 Task: Use JQL to create a filter for issues assigned to you and due this week.
Action: Mouse moved to (183, 72)
Screenshot: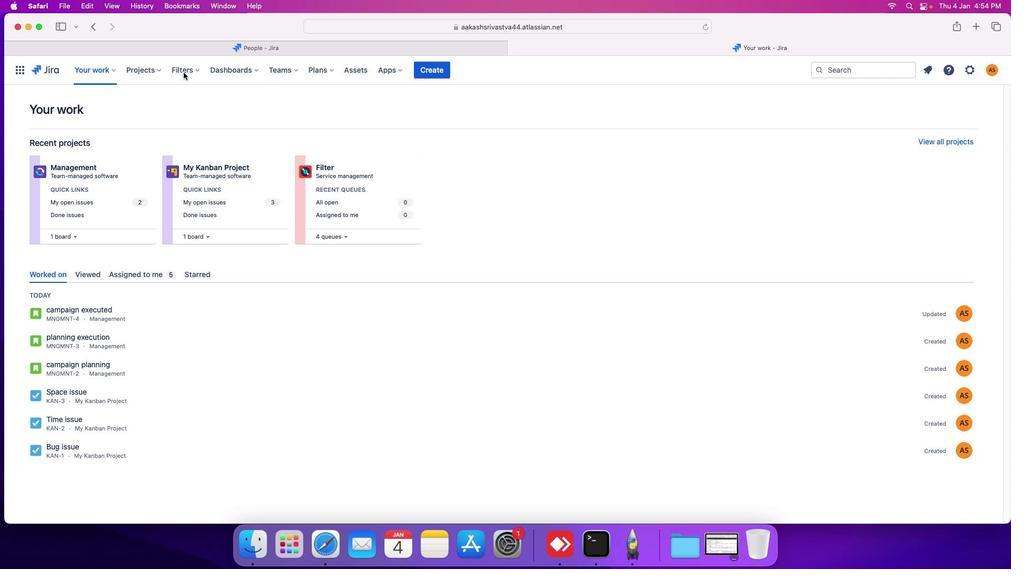 
Action: Mouse pressed left at (183, 72)
Screenshot: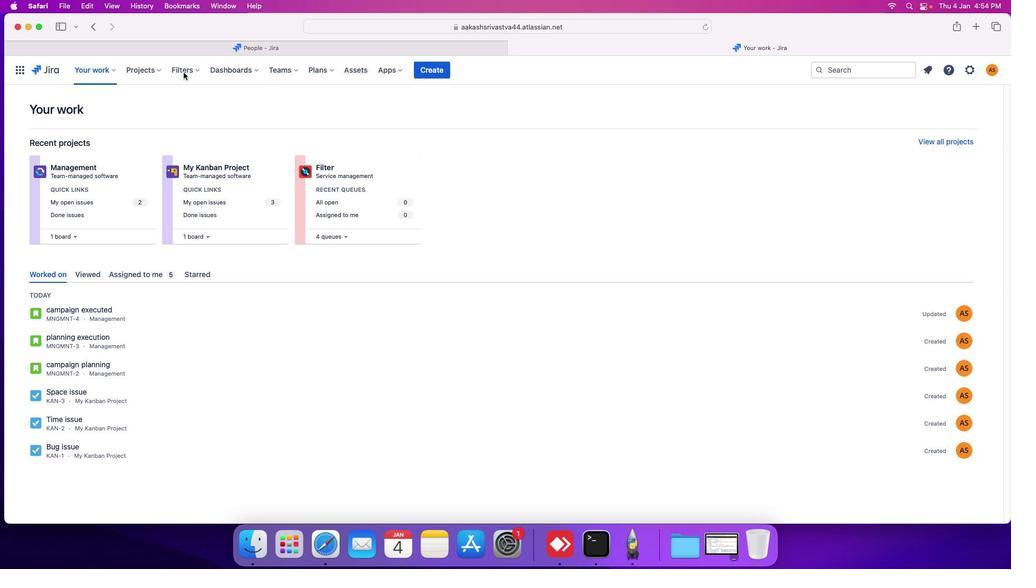 
Action: Mouse pressed left at (183, 72)
Screenshot: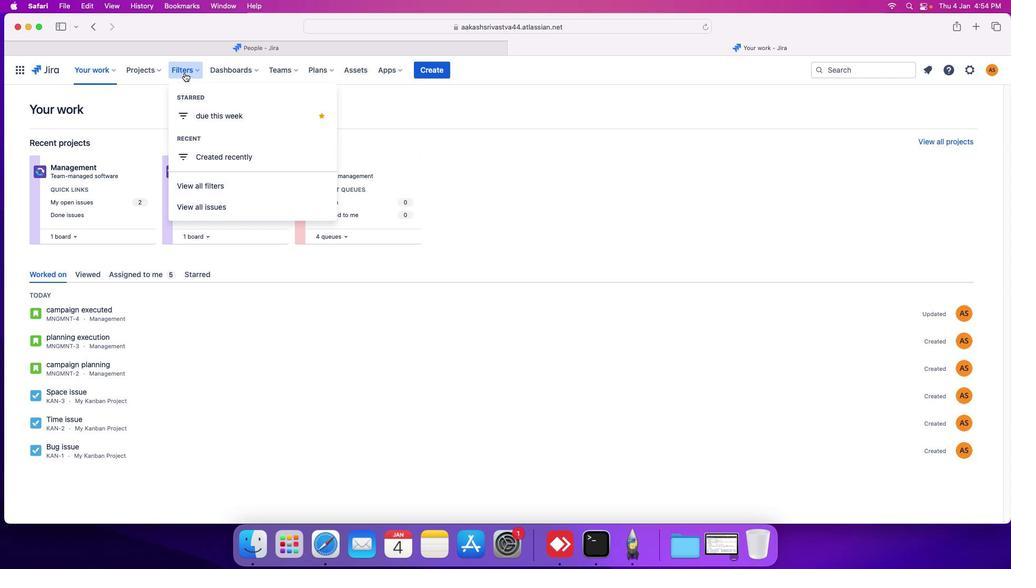 
Action: Mouse moved to (204, 188)
Screenshot: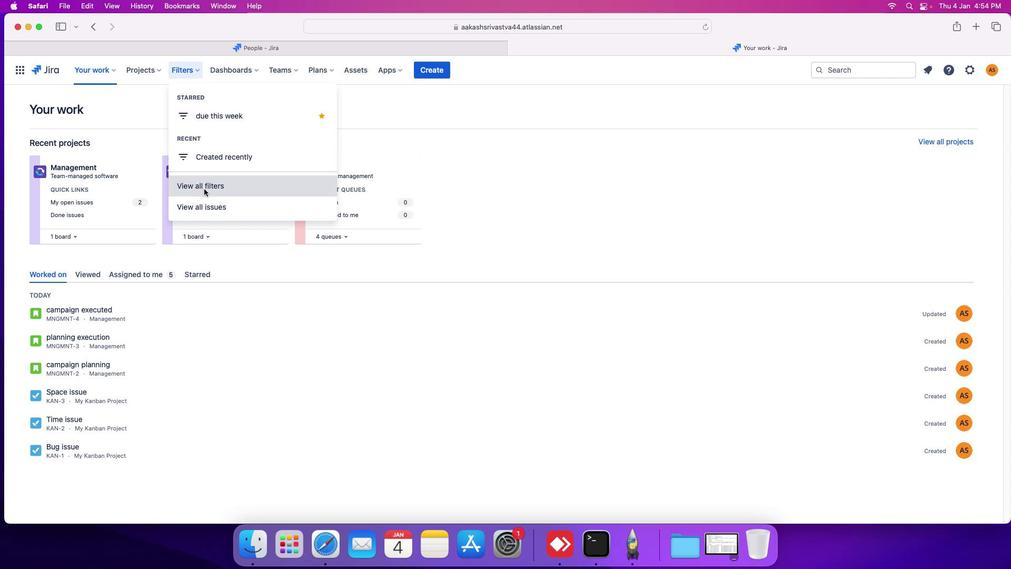 
Action: Mouse pressed left at (204, 188)
Screenshot: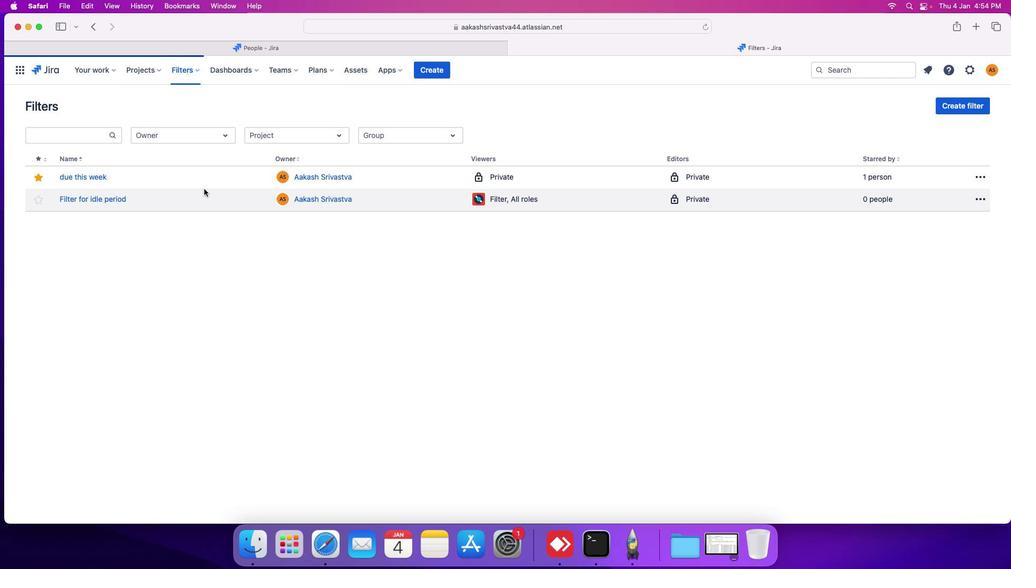 
Action: Mouse moved to (944, 101)
Screenshot: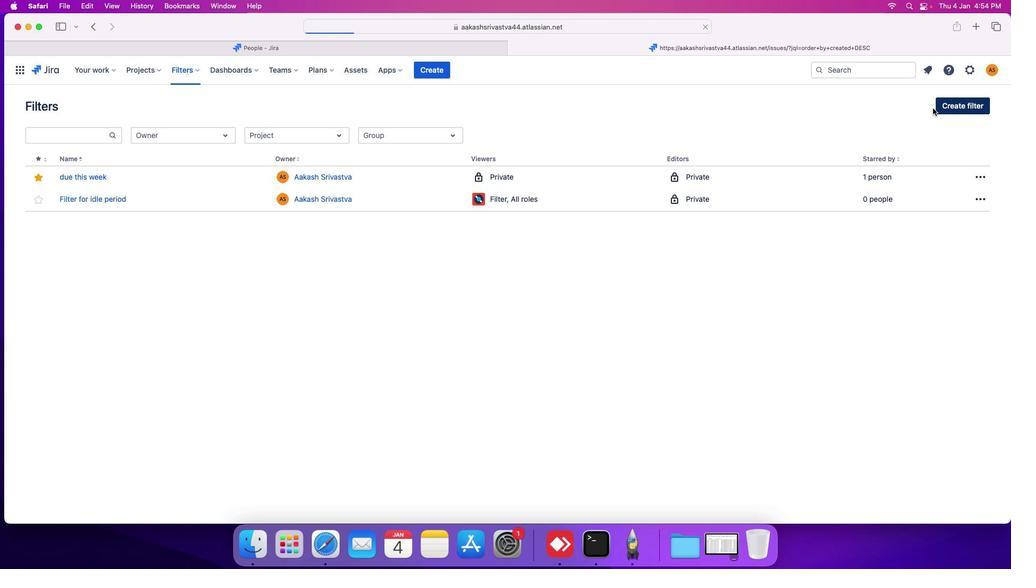 
Action: Mouse pressed left at (944, 101)
Screenshot: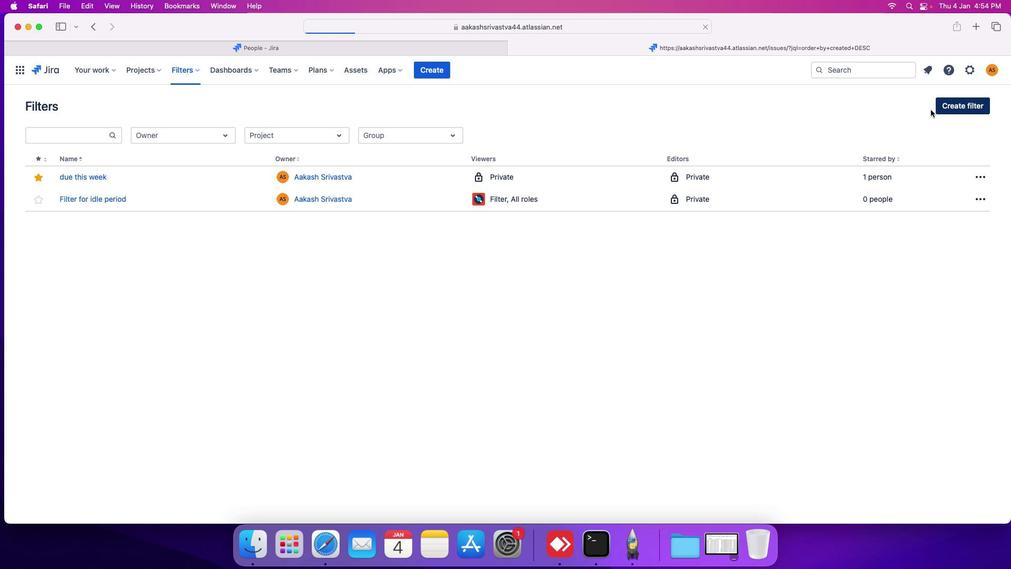 
Action: Mouse moved to (244, 145)
Screenshot: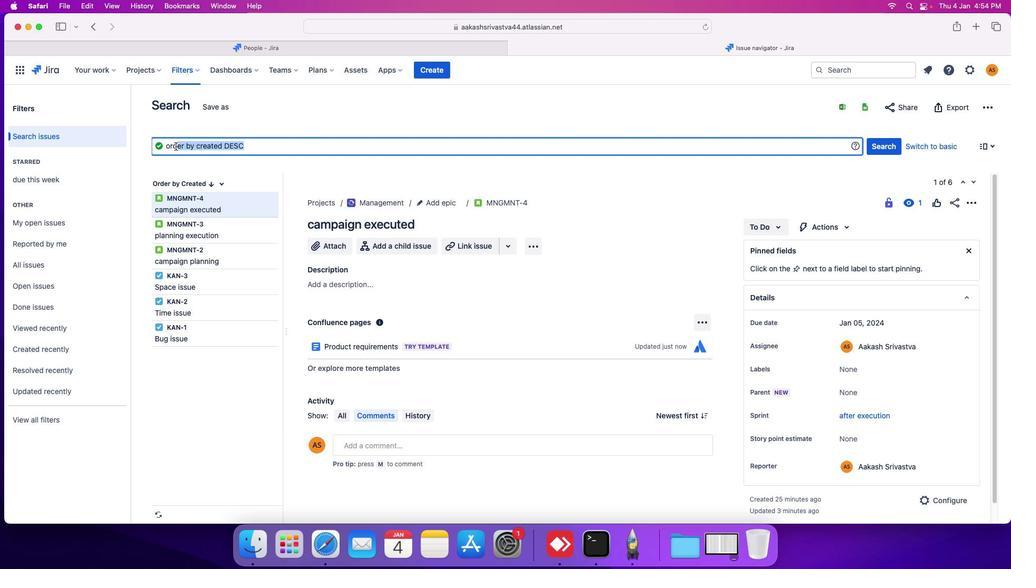 
Action: Mouse pressed left at (244, 145)
Screenshot: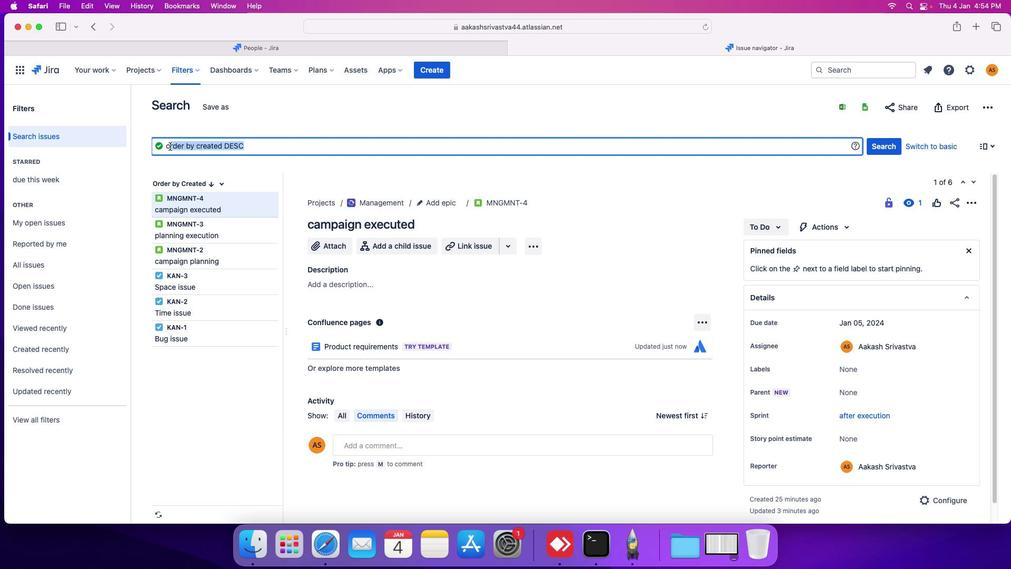 
Action: Mouse moved to (166, 150)
Screenshot: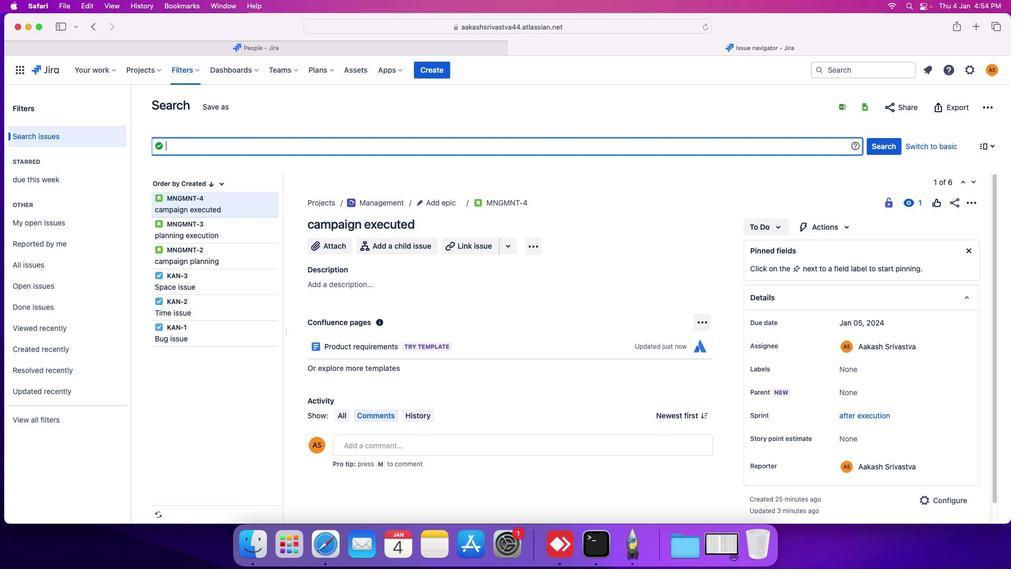 
Action: Key pressed Key.backspace'a''s''s''i''g''n''e''e'Key.space'i''n'Key.shift_r'(''c''u''r''r''e''n''t'Key.shift_r'U''s''e''r'Key.shift_r'('')'')'Key.spaceKey.shift_r'A''N''D'Key.space'd''u''e'Key.shift_r'>''='Key.spaceKey.backspace'2''0''2''4''-''0''1''-''0''1'Key.spaceKey.shift_r'A''N''D'Key.space'd''u''e'Key.spaceKey.shift_r'<''='Key.space'2''0''2''4''-''0''1''-''0''6'Key.space'o''r''d''e''r''e''d'Key.backspaceKey.backspaceKey.space'b''y'Key.space'c''r''e''a''t''e''d'Key.spaceKey.shift_r'D''E''S''C'
Screenshot: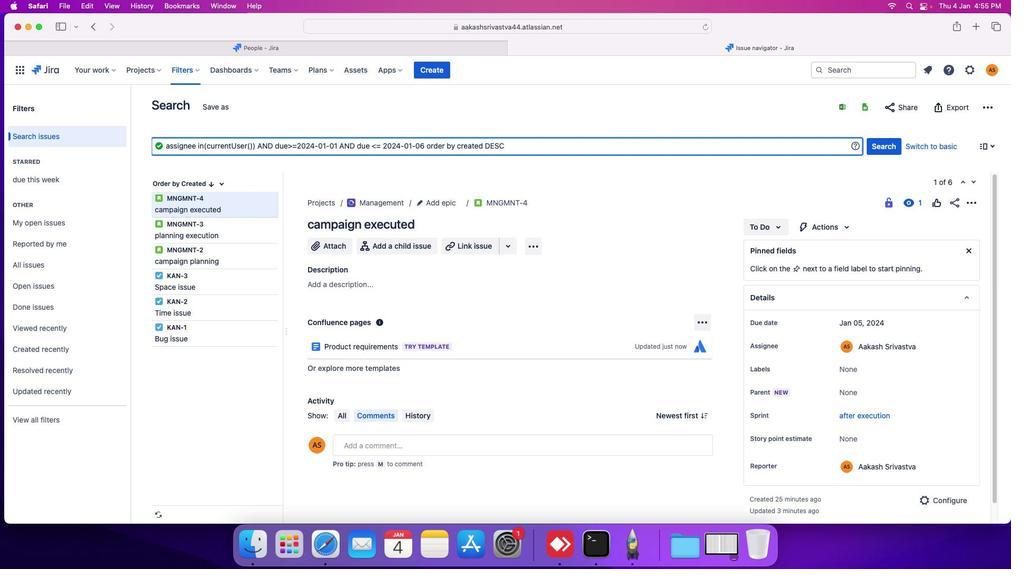 
Action: Mouse moved to (890, 149)
Screenshot: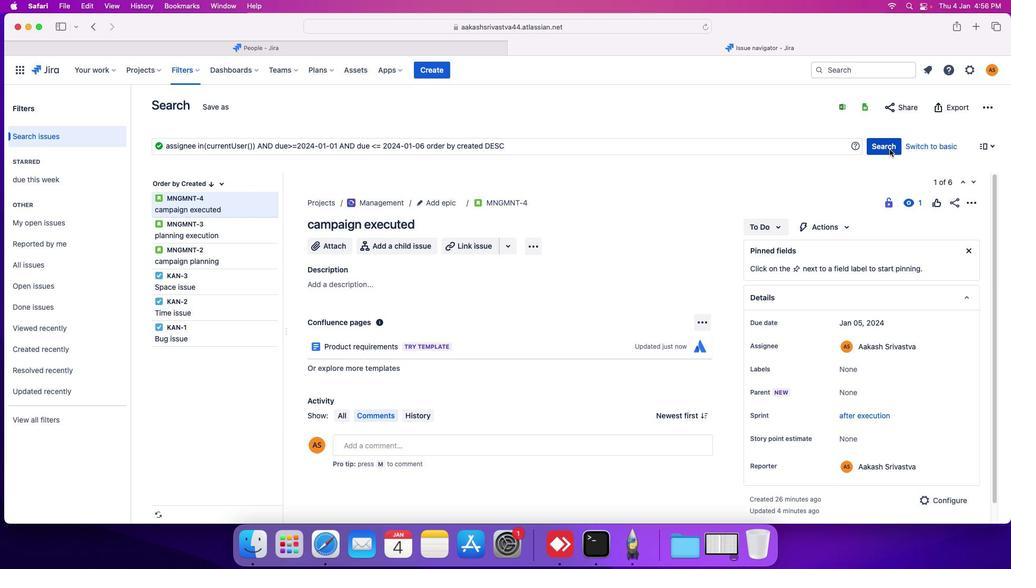 
Action: Mouse pressed left at (890, 149)
Screenshot: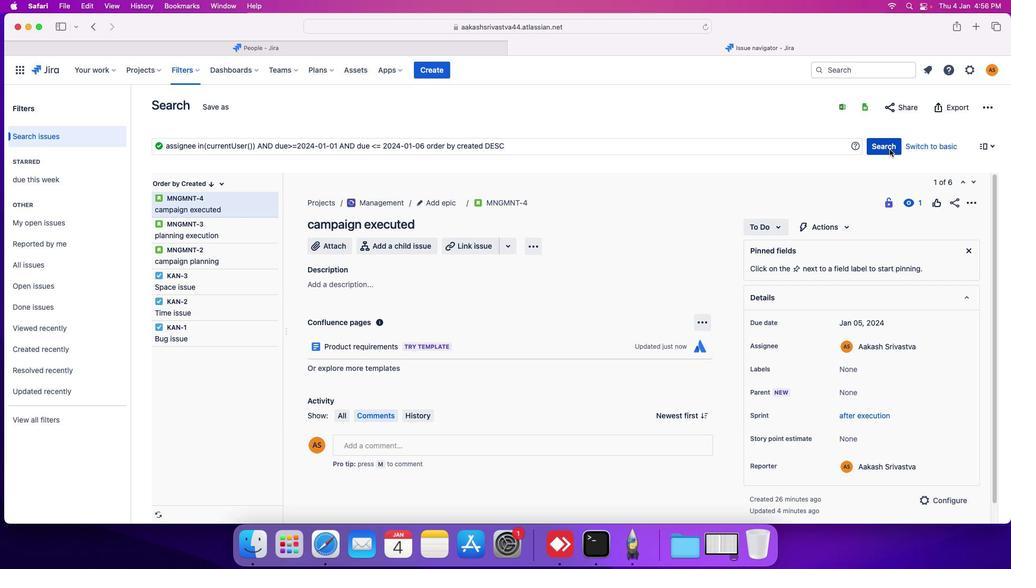
Action: Mouse moved to (221, 104)
Screenshot: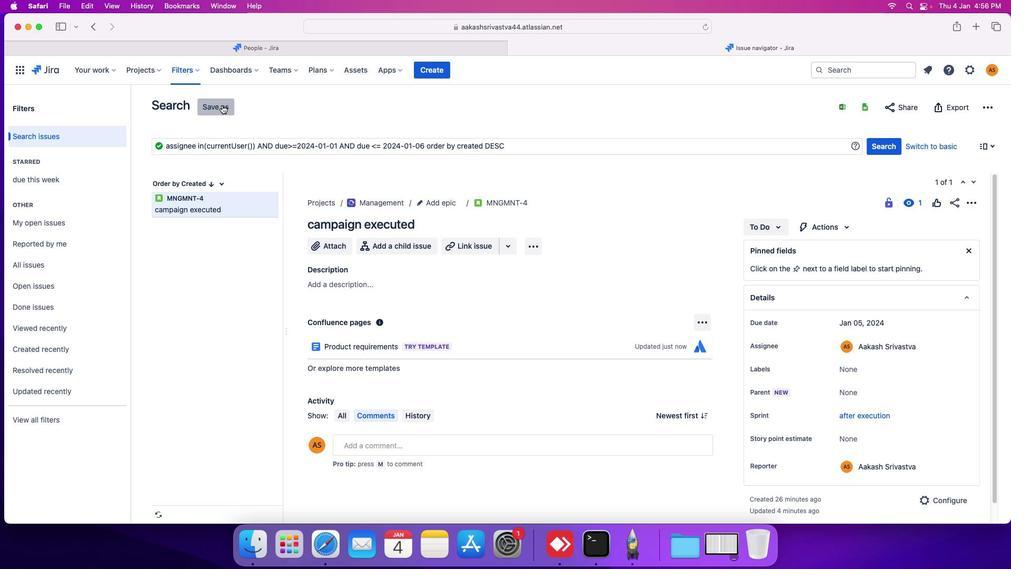 
Action: Mouse pressed left at (221, 104)
Screenshot: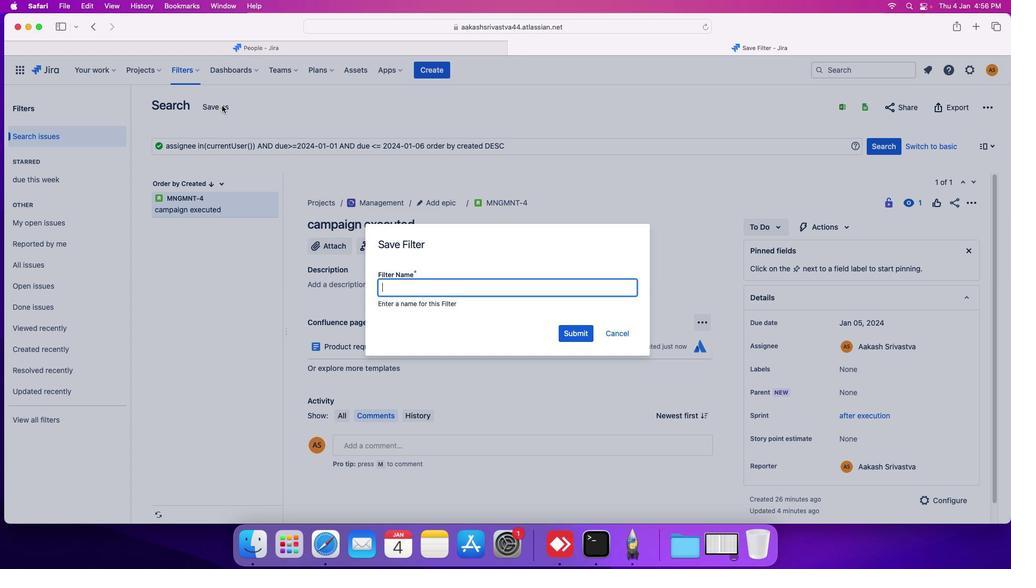 
Action: Mouse moved to (408, 287)
Screenshot: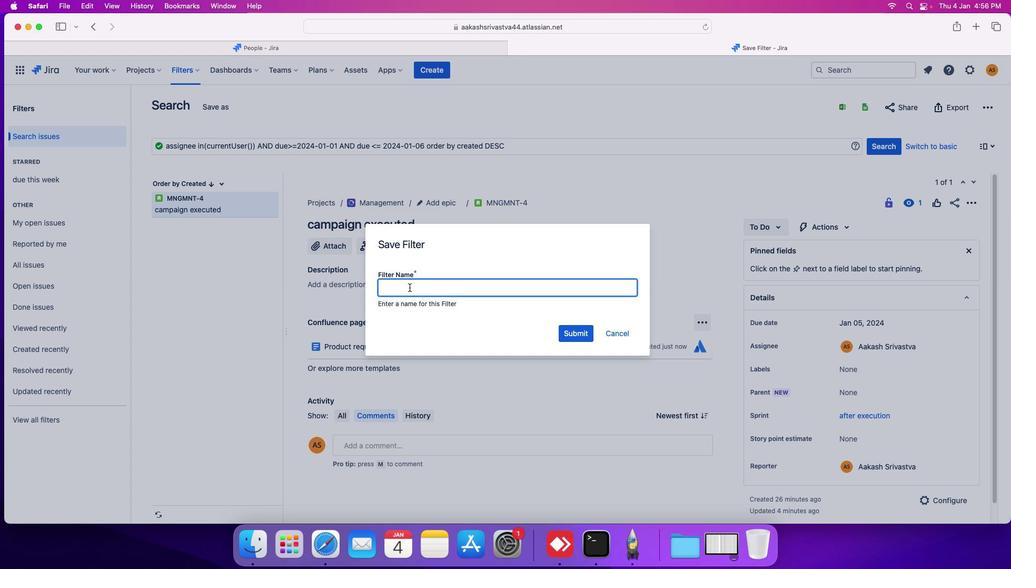 
Action: Mouse pressed left at (408, 287)
Screenshot: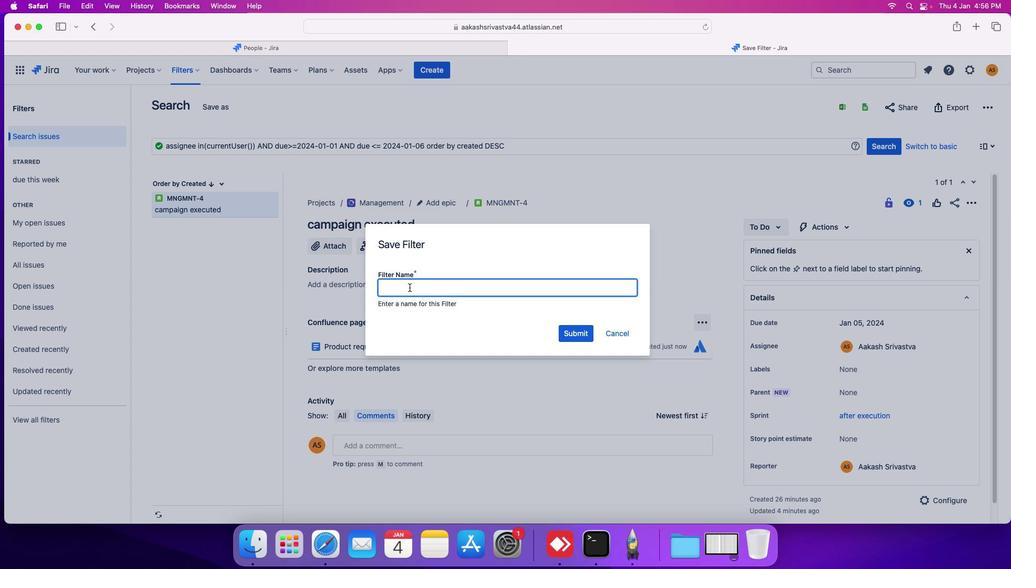 
Action: Mouse moved to (410, 287)
Screenshot: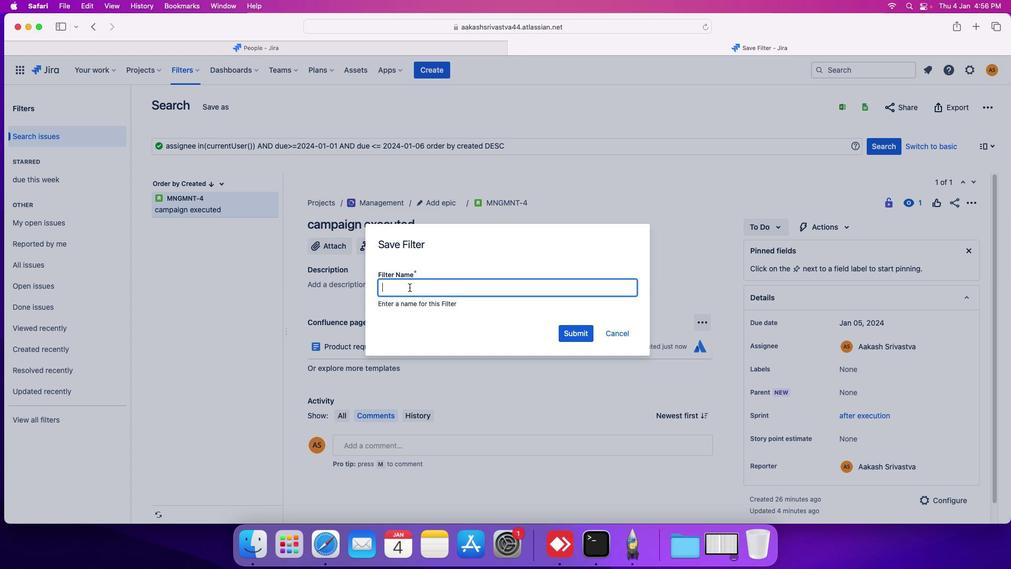 
Action: Key pressed Key.shift_r'D''u''e'Key.space't''h''i''s'Key.space'w''e''e''k'
Screenshot: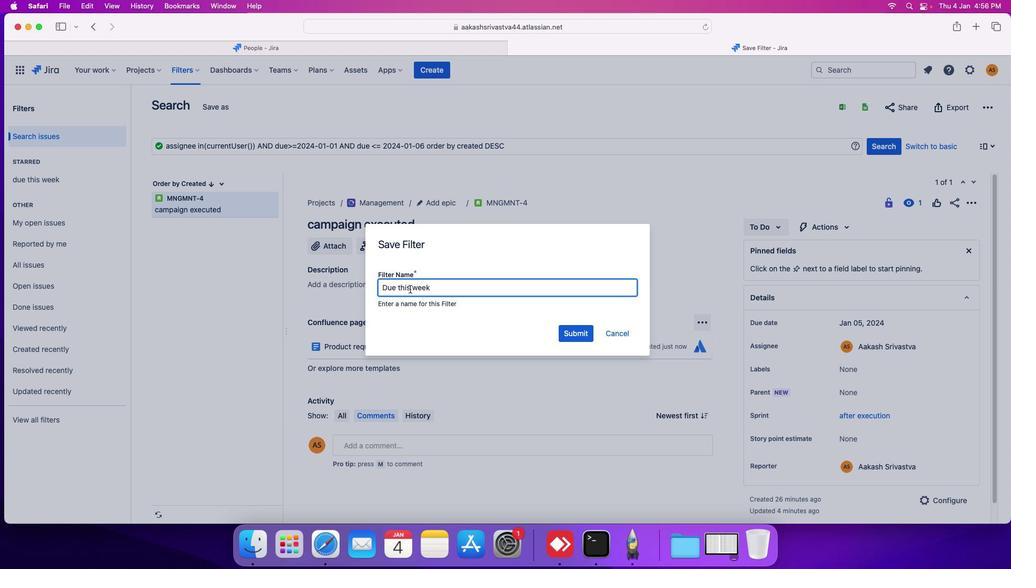 
Action: Mouse moved to (569, 330)
Screenshot: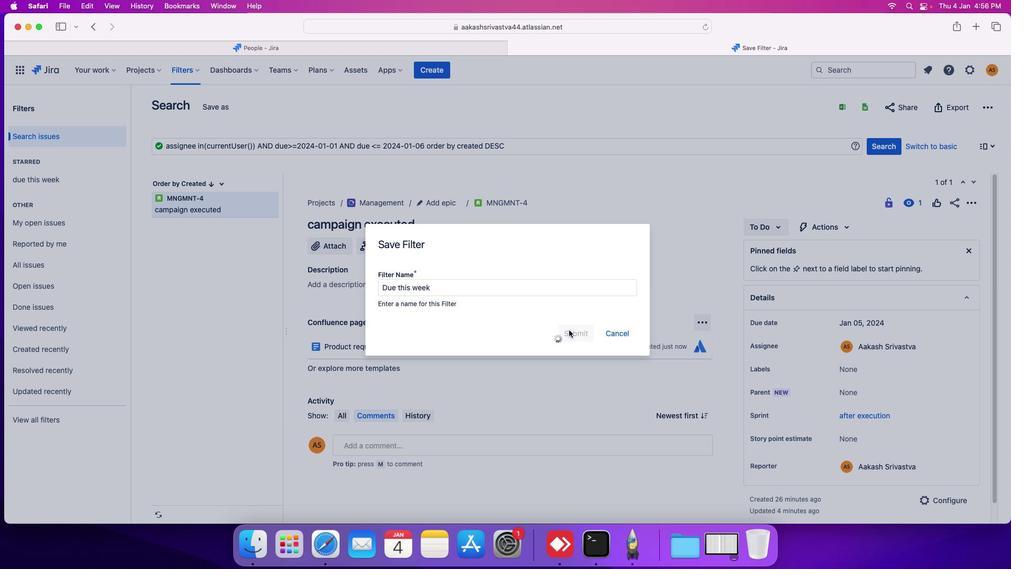 
Action: Mouse pressed left at (569, 330)
Screenshot: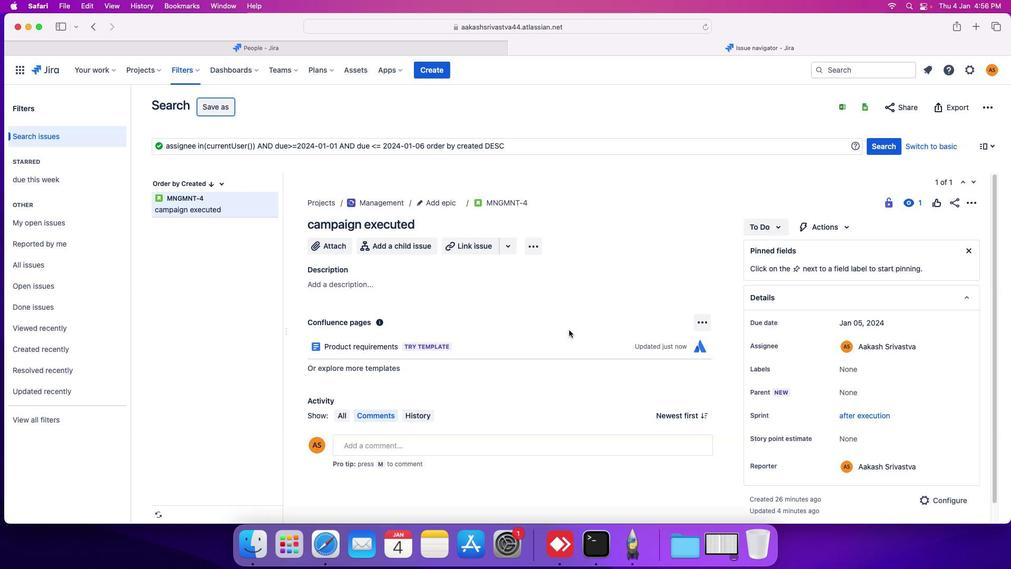 
Action: Mouse moved to (198, 71)
Screenshot: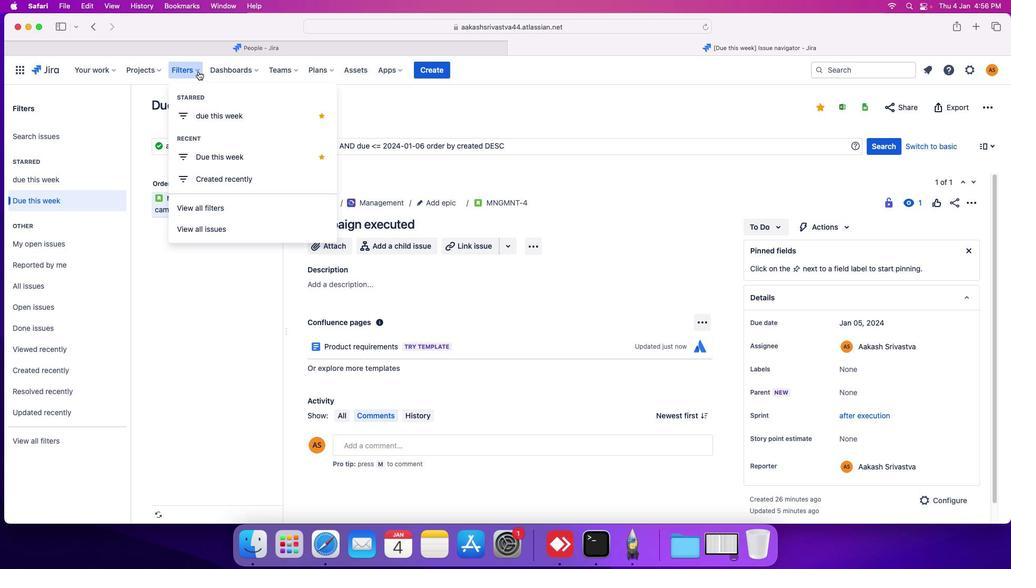 
Action: Mouse pressed left at (198, 71)
Screenshot: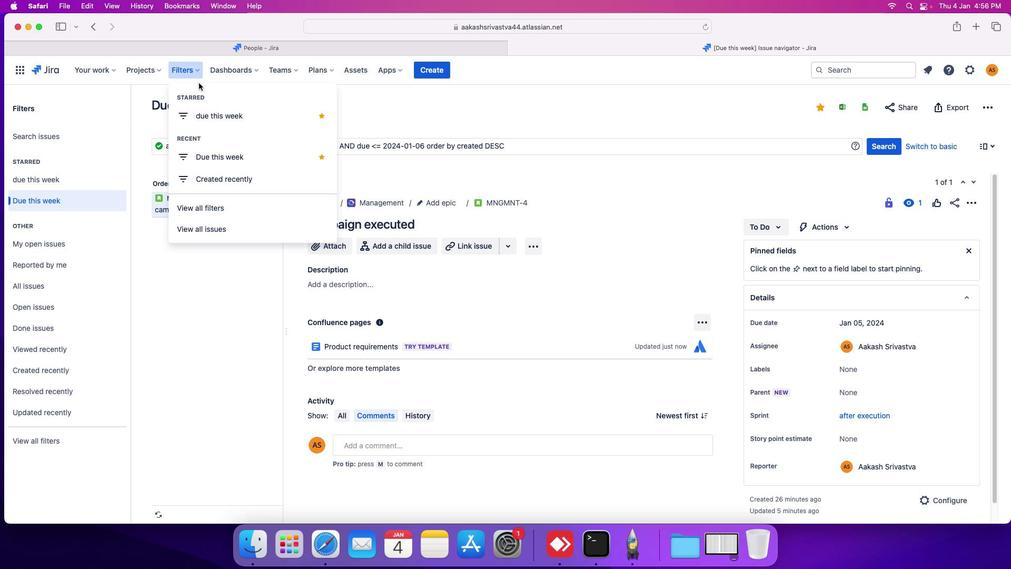 
Action: Mouse moved to (212, 207)
Screenshot: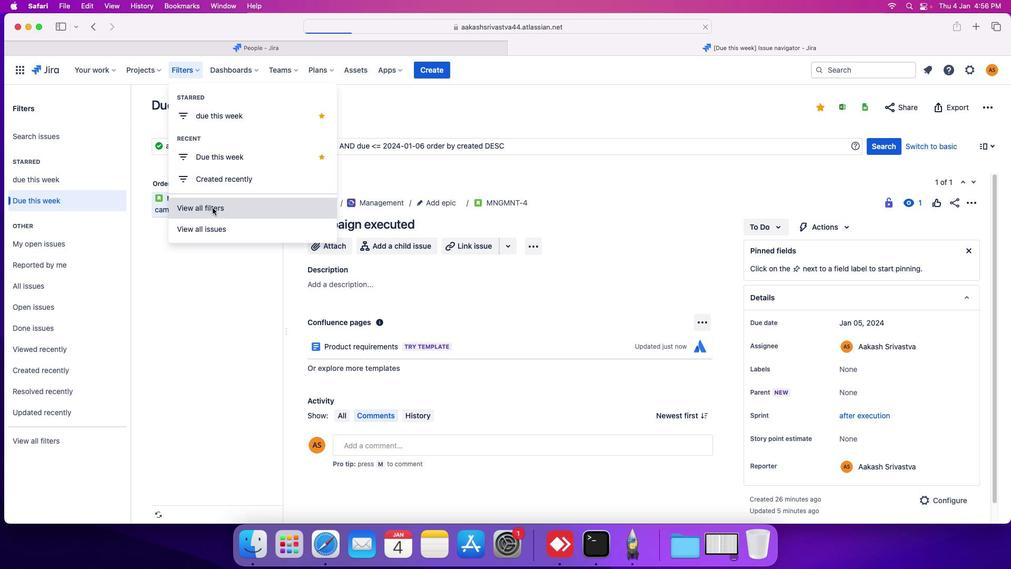 
Action: Mouse pressed left at (212, 207)
Screenshot: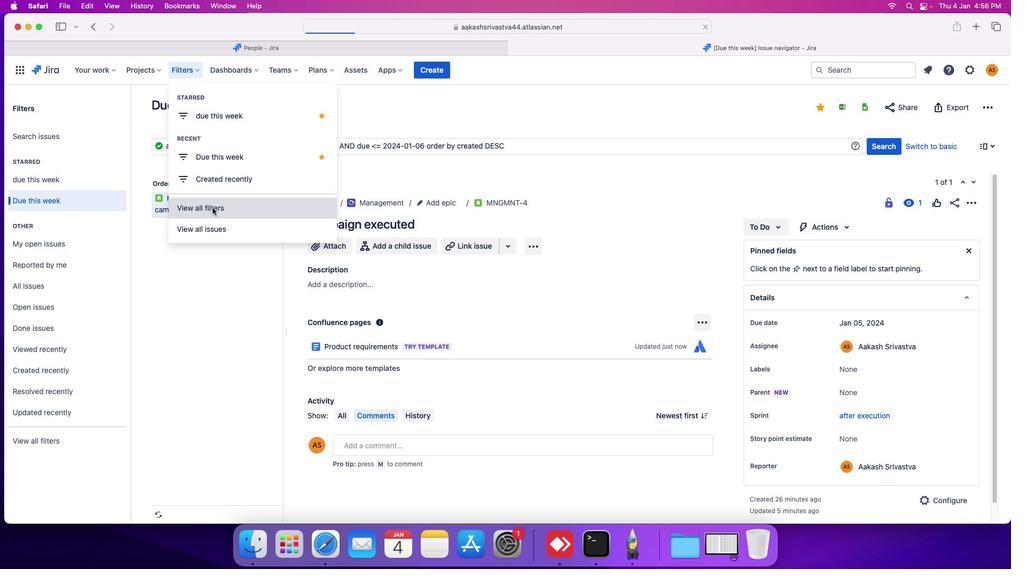 
Action: Mouse moved to (98, 199)
Screenshot: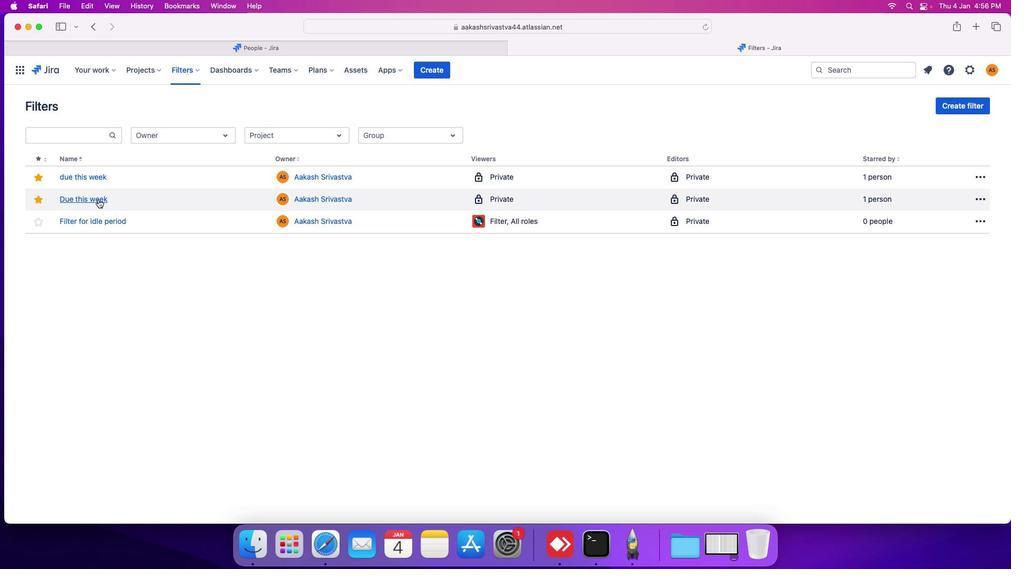 
